 Task: Check for flood areas in the map.
Action: Mouse moved to (53, 10)
Screenshot: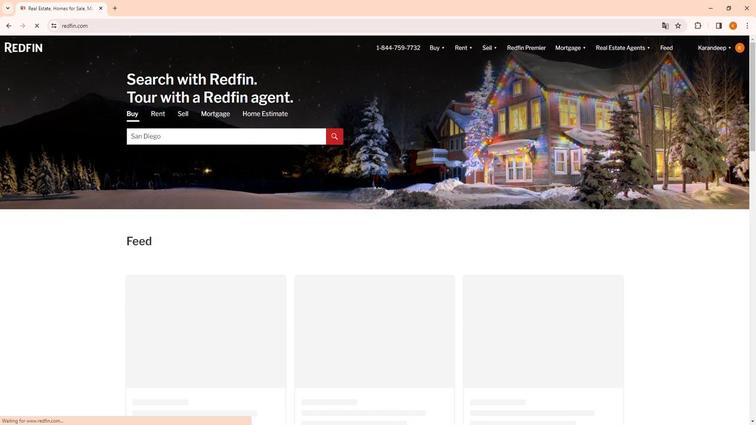 
Action: Mouse pressed left at (53, 10)
Screenshot: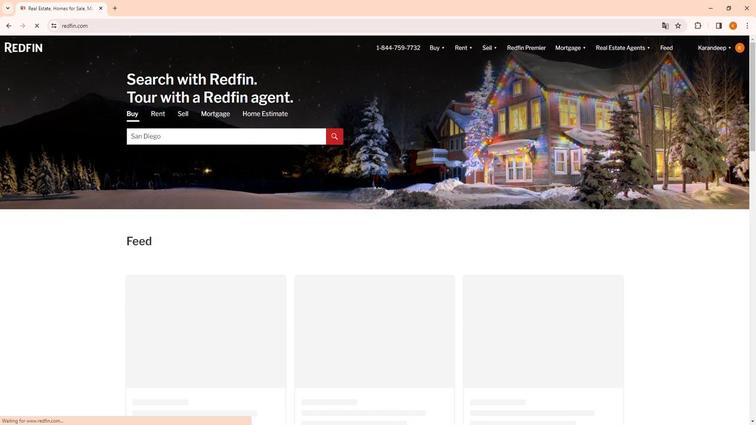 
Action: Mouse moved to (360, 48)
Screenshot: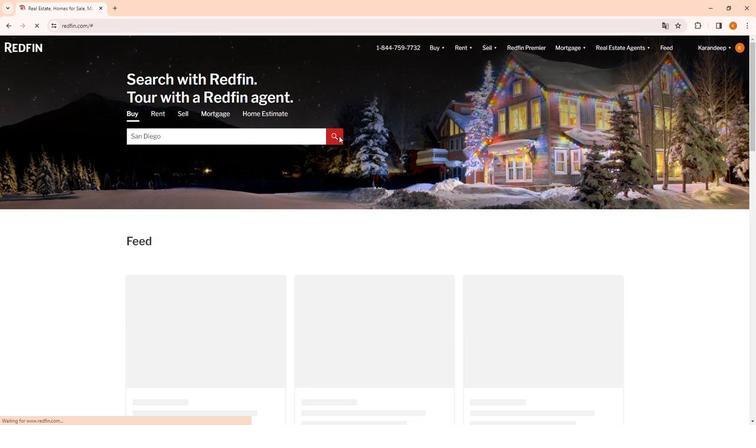 
Action: Mouse pressed left at (360, 48)
Screenshot: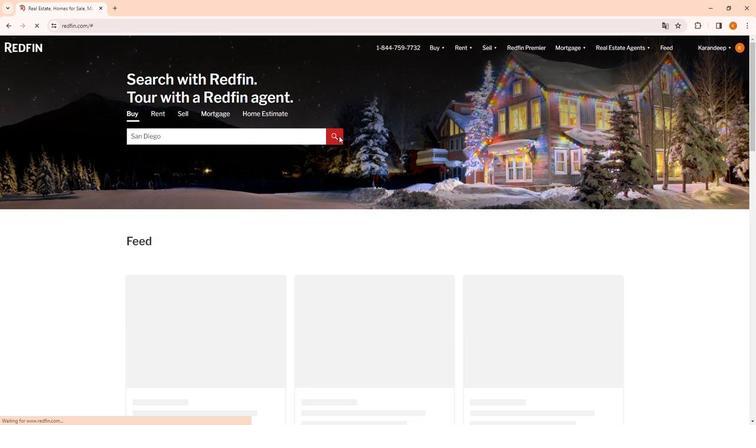 
Action: Mouse moved to (512, 328)
Screenshot: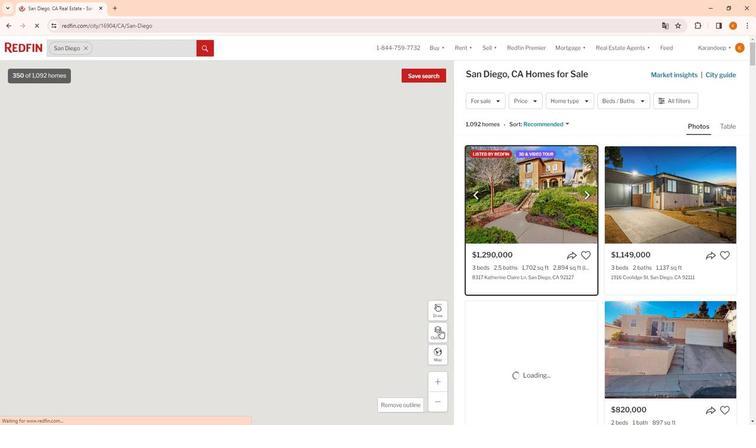 
Action: Mouse pressed left at (512, 328)
Screenshot: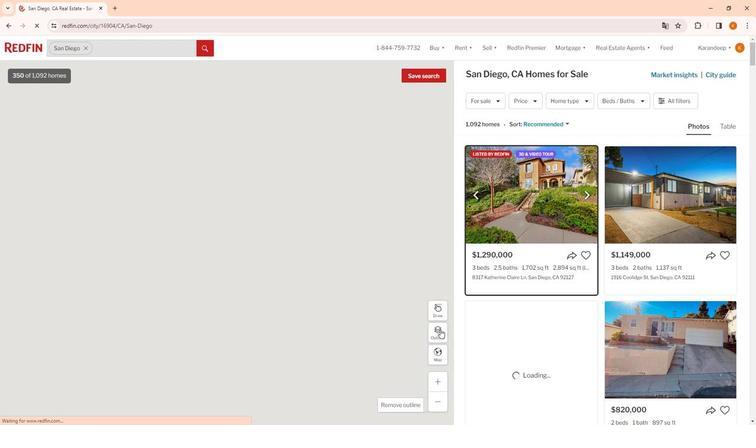 
Action: Mouse moved to (507, 330)
Screenshot: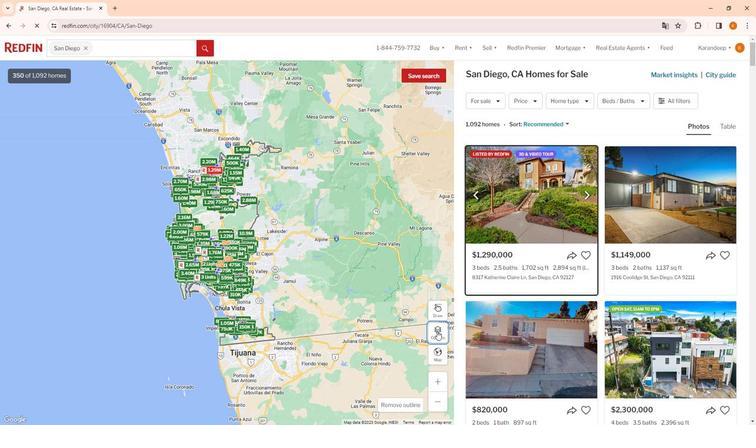 
Action: Mouse pressed left at (507, 330)
Screenshot: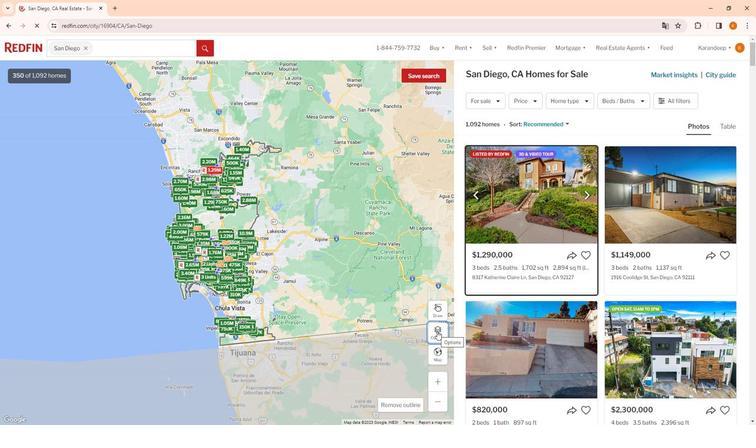 
Action: Mouse moved to (304, 361)
Screenshot: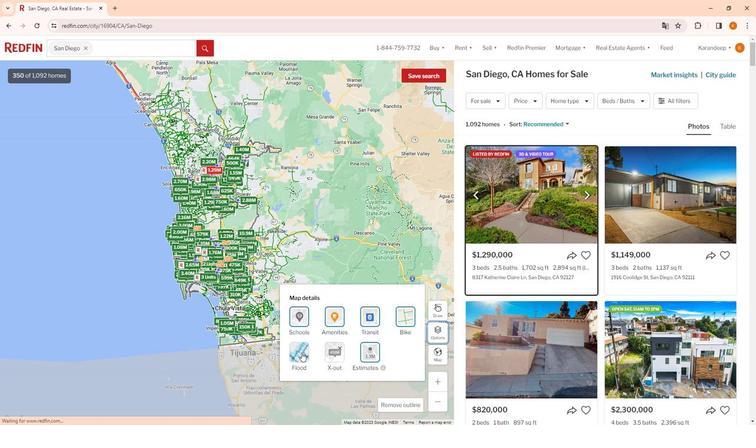 
Action: Mouse pressed left at (304, 361)
Screenshot: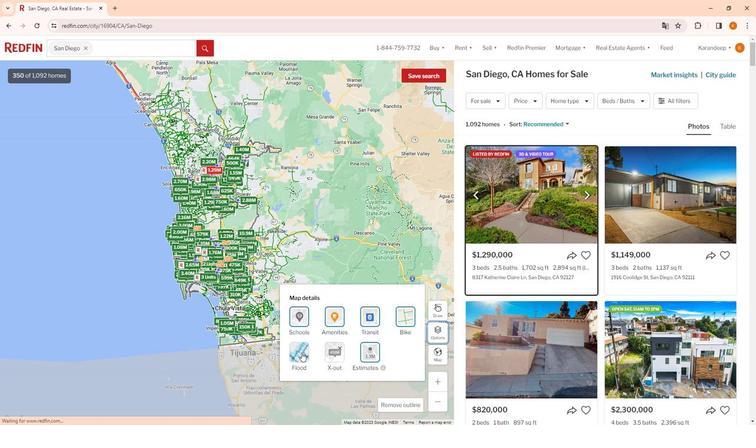 
Action: Mouse moved to (321, 388)
Screenshot: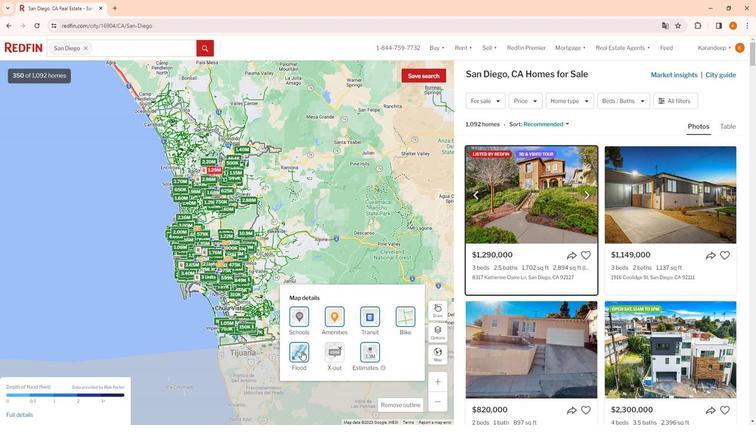
